 Task: Look for products in the category "Pinot Grigio" from Bogle only.
Action: Mouse moved to (811, 299)
Screenshot: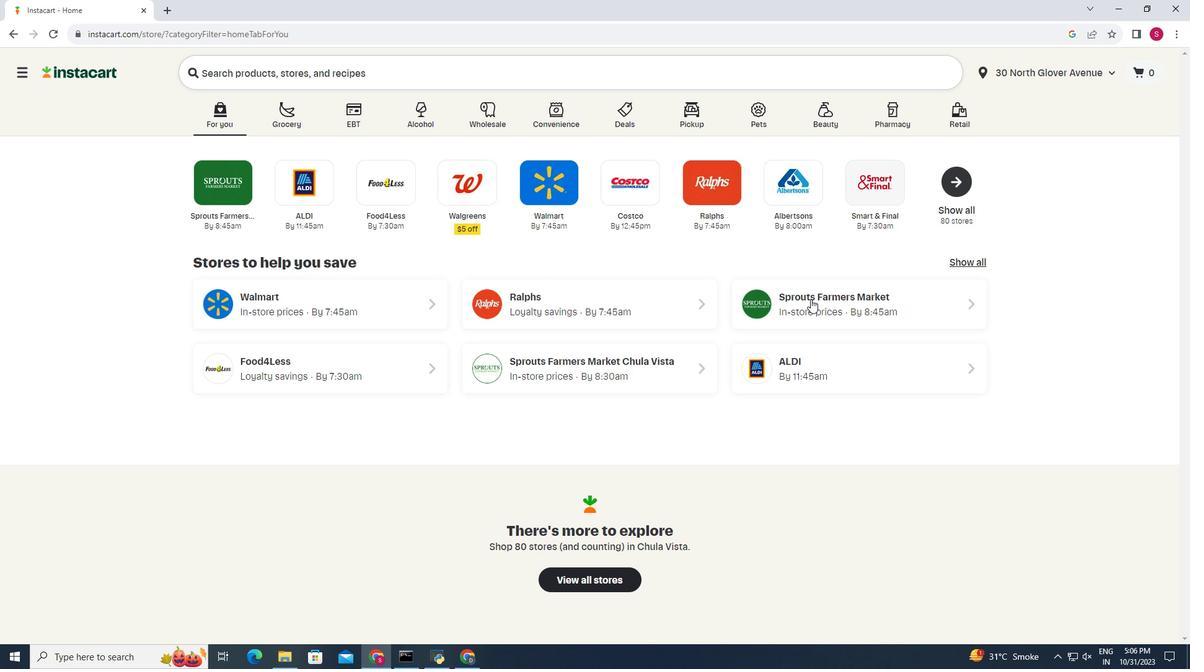 
Action: Mouse pressed left at (811, 299)
Screenshot: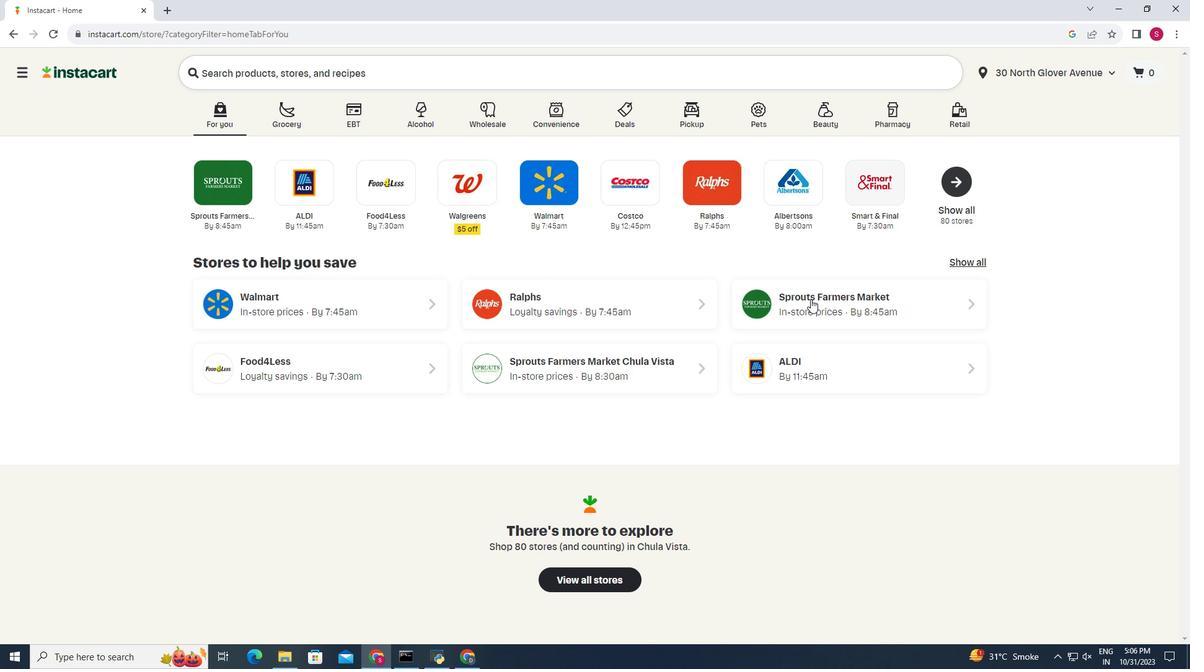
Action: Mouse moved to (58, 587)
Screenshot: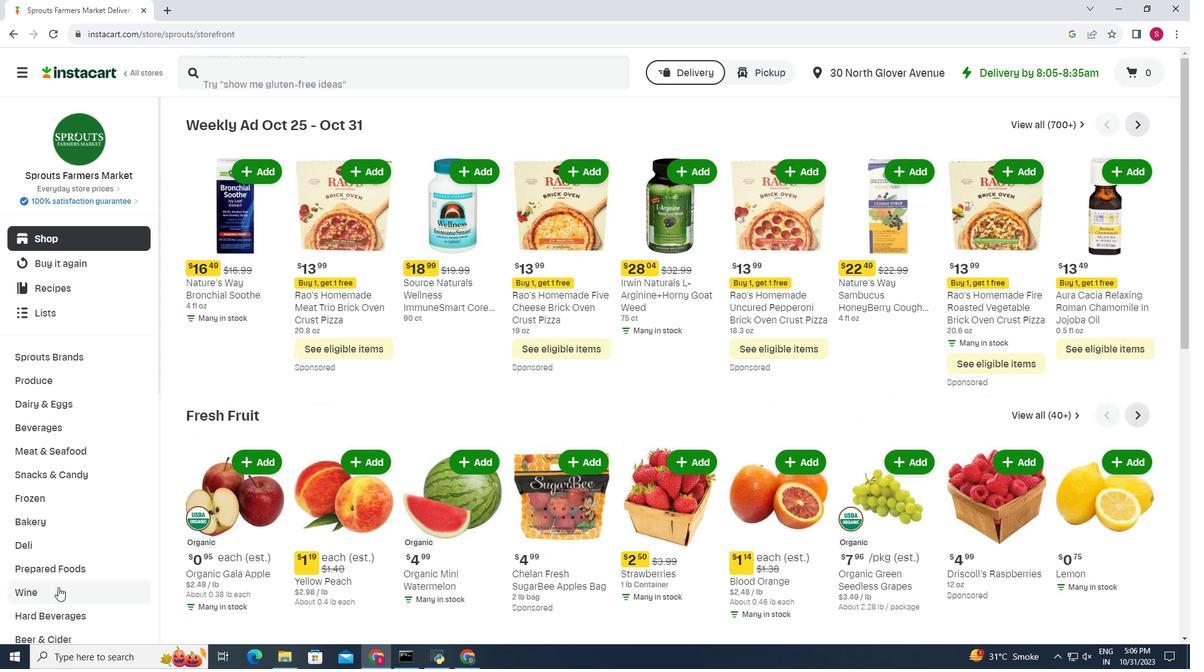 
Action: Mouse pressed left at (58, 587)
Screenshot: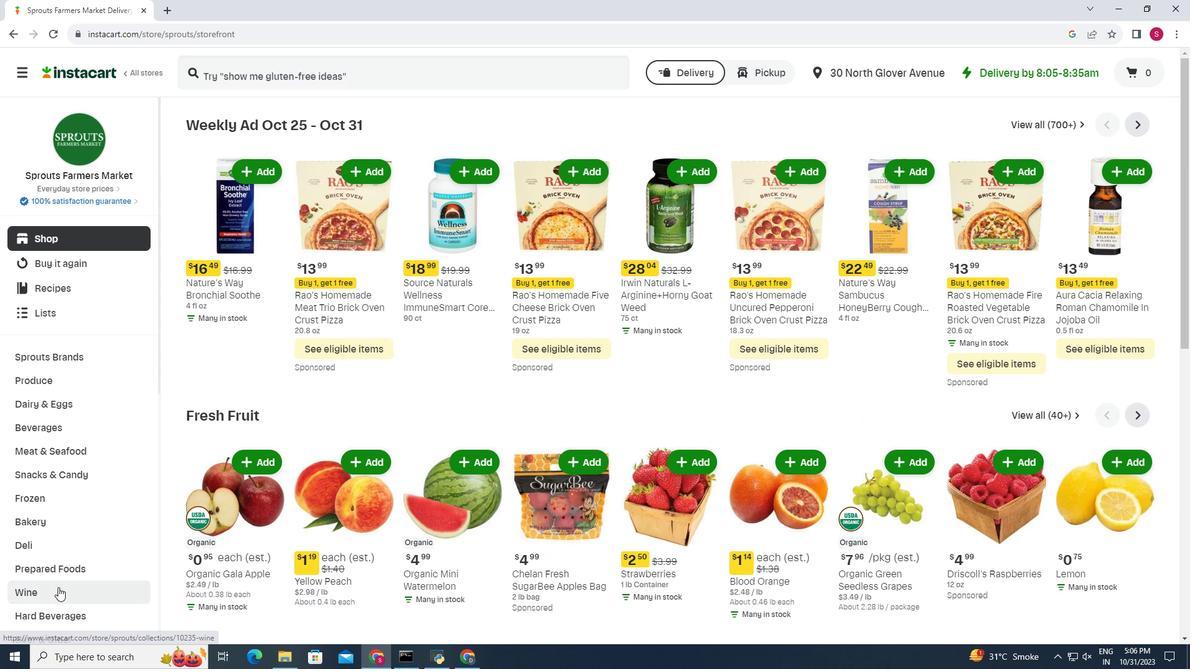 
Action: Mouse moved to (317, 160)
Screenshot: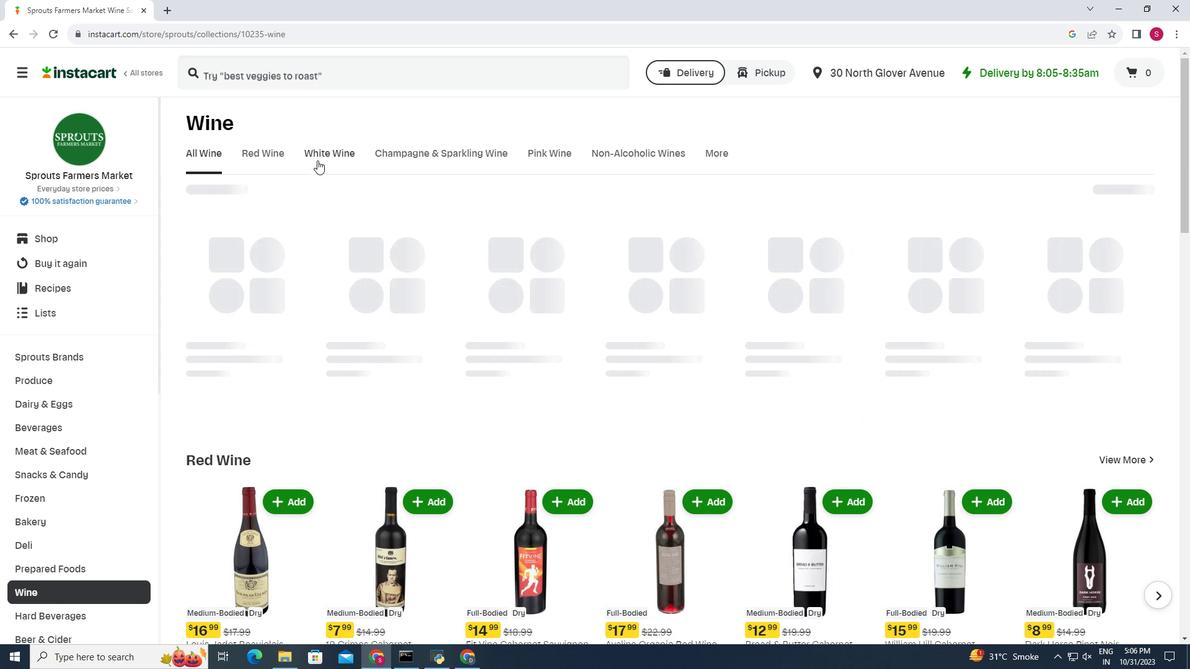 
Action: Mouse pressed left at (317, 160)
Screenshot: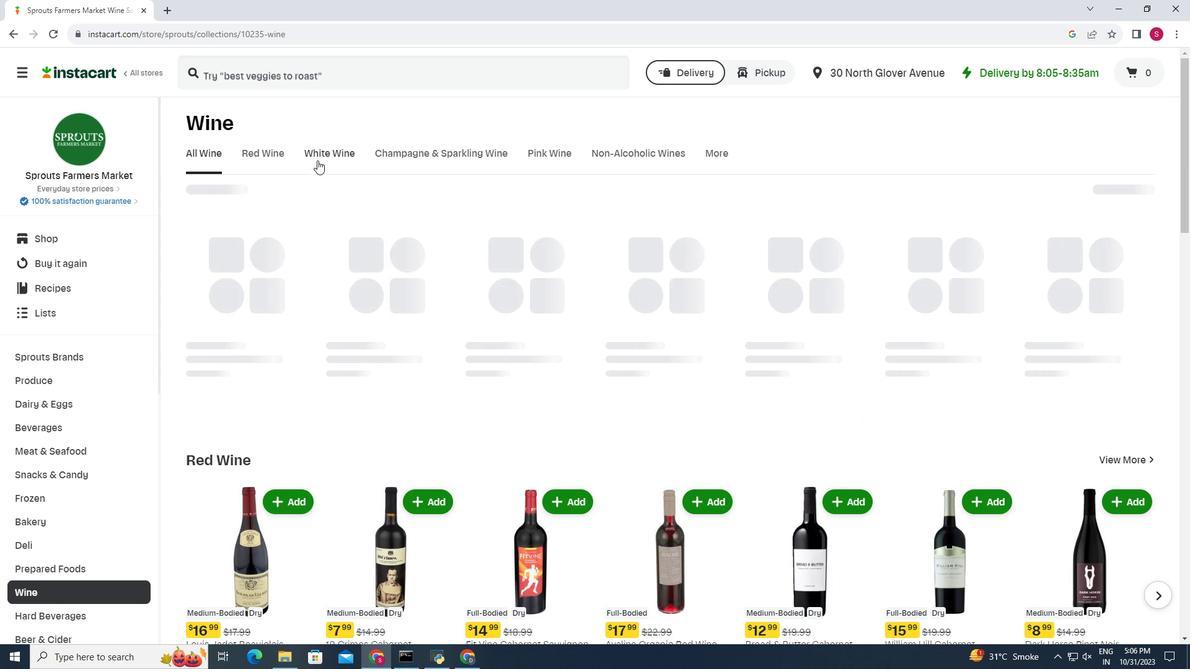 
Action: Mouse moved to (532, 209)
Screenshot: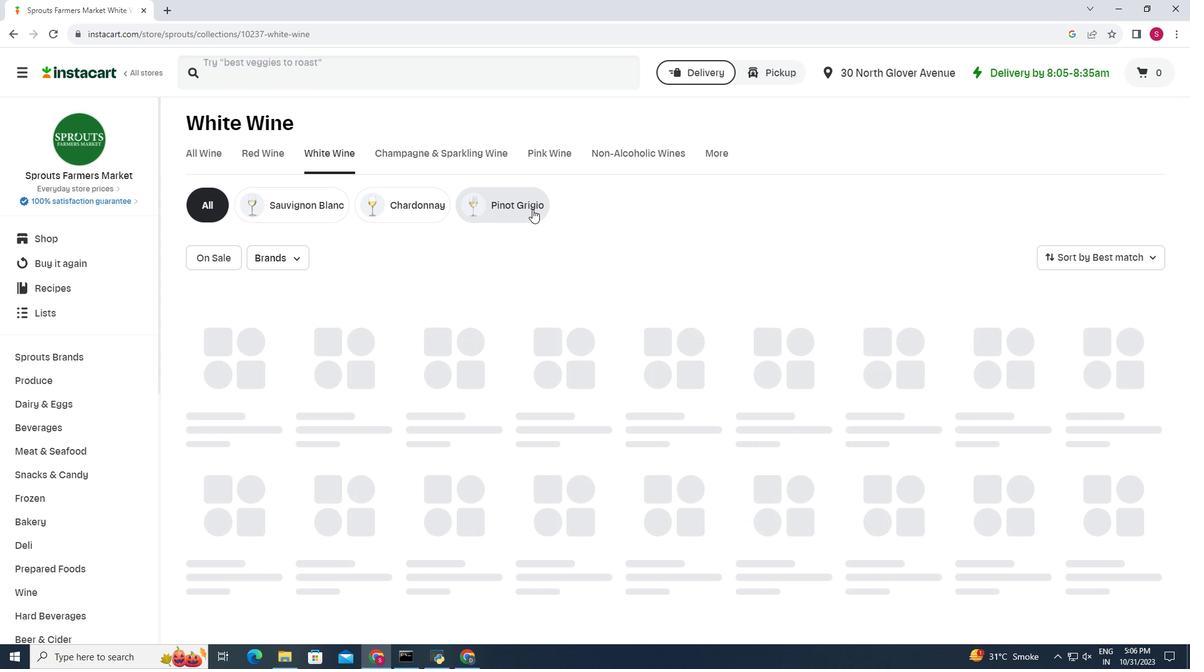 
Action: Mouse pressed left at (532, 209)
Screenshot: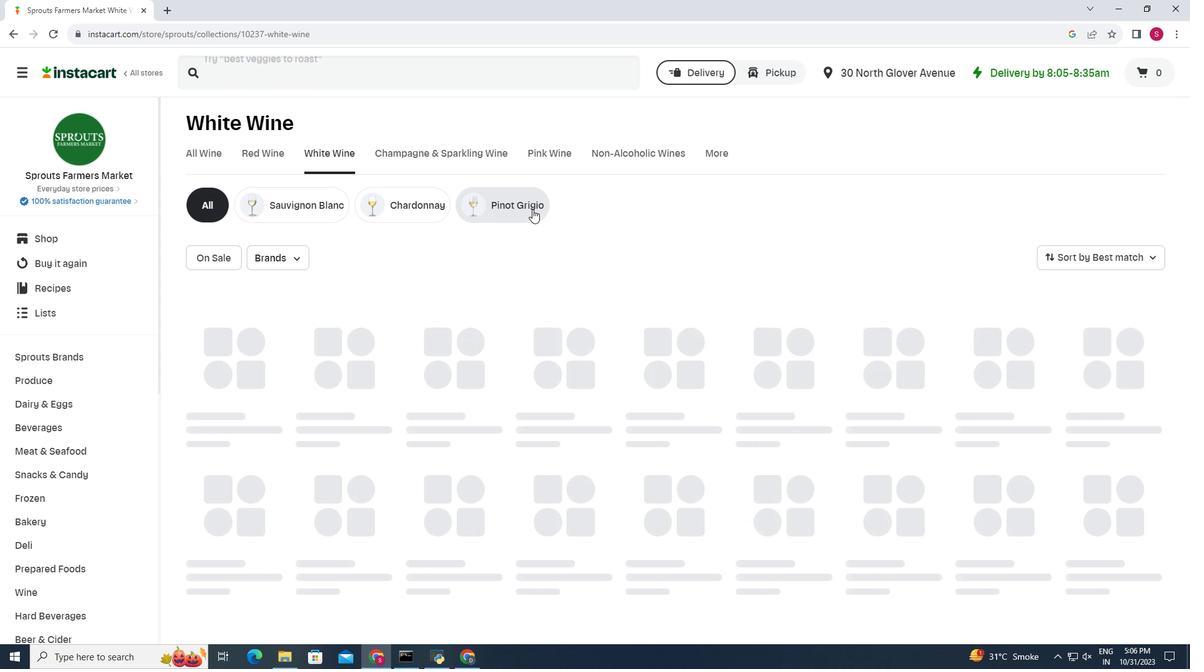 
Action: Mouse moved to (296, 260)
Screenshot: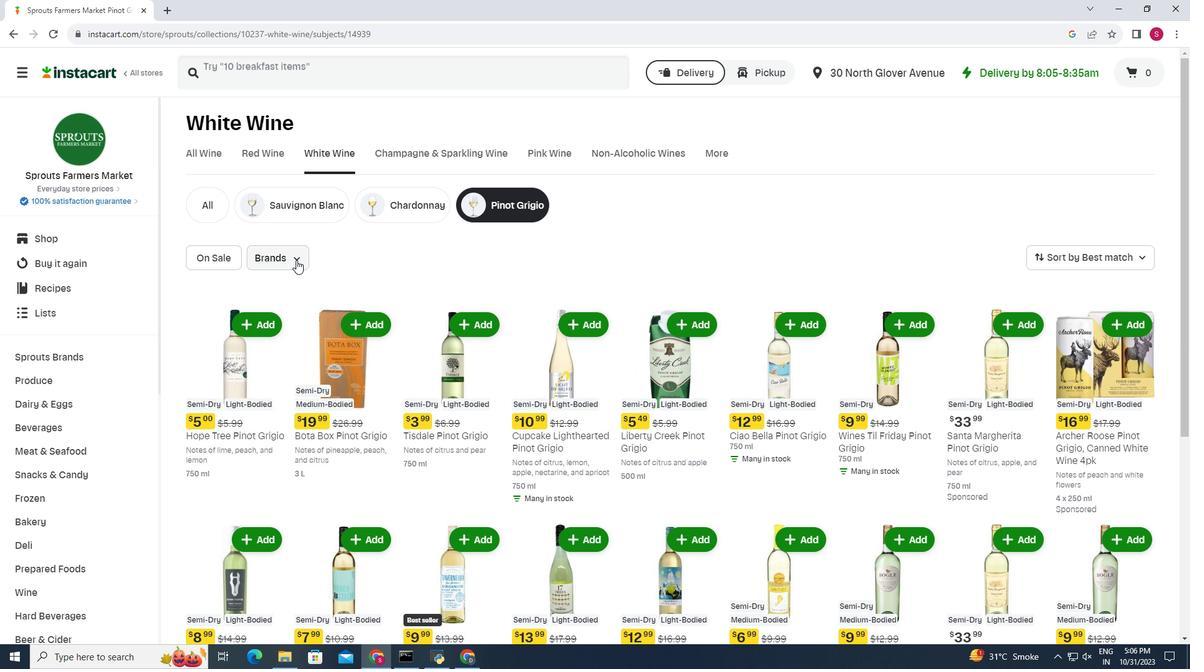 
Action: Mouse pressed left at (296, 260)
Screenshot: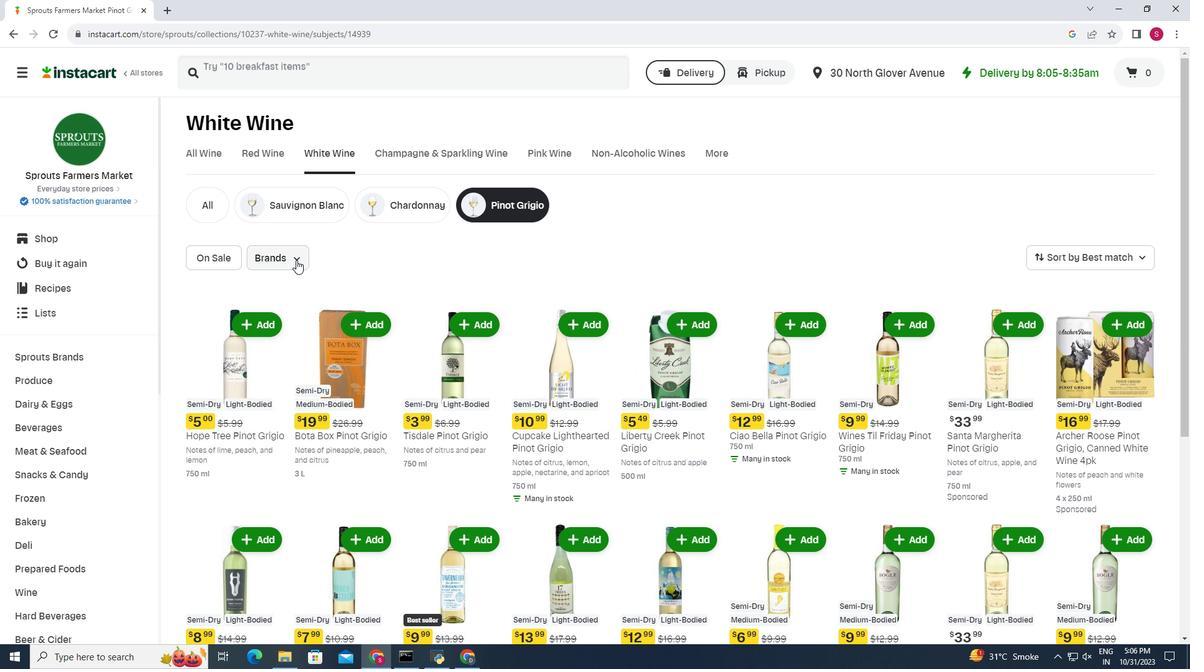 
Action: Mouse moved to (339, 357)
Screenshot: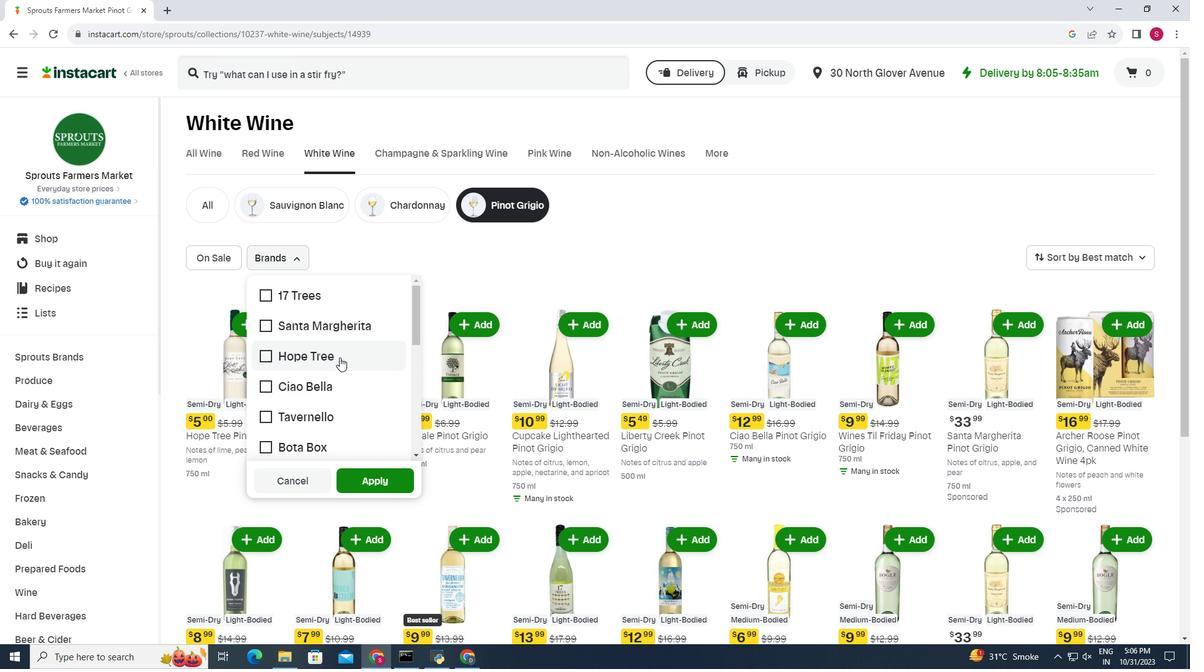 
Action: Mouse scrolled (339, 357) with delta (0, 0)
Screenshot: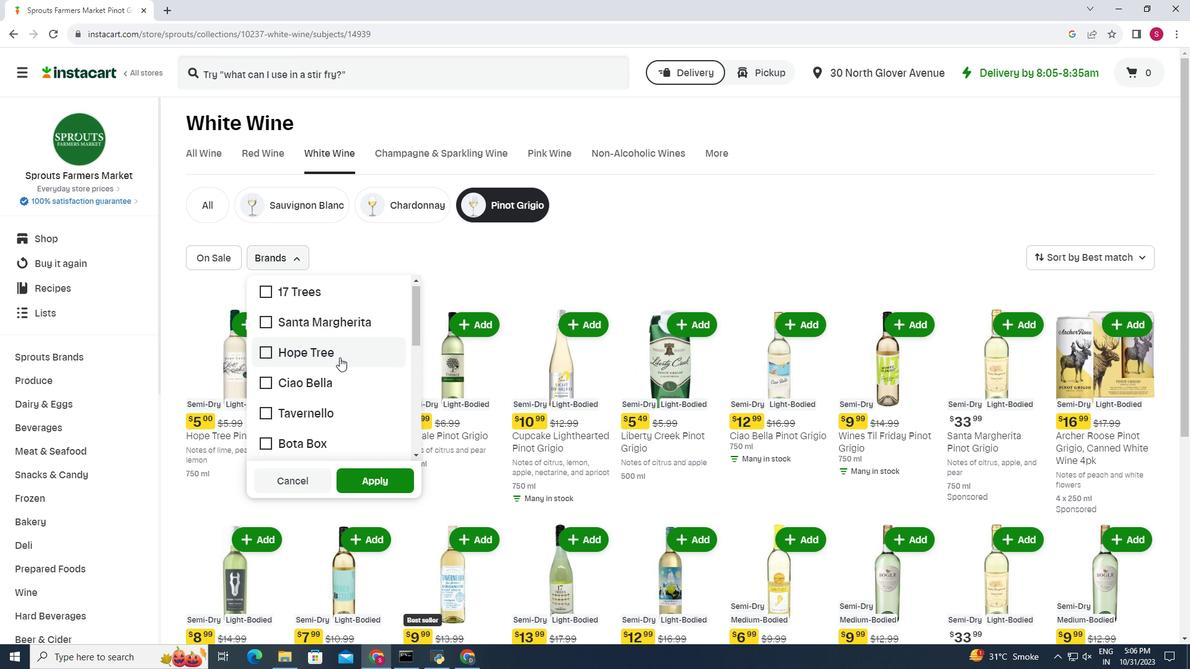 
Action: Mouse scrolled (339, 357) with delta (0, 0)
Screenshot: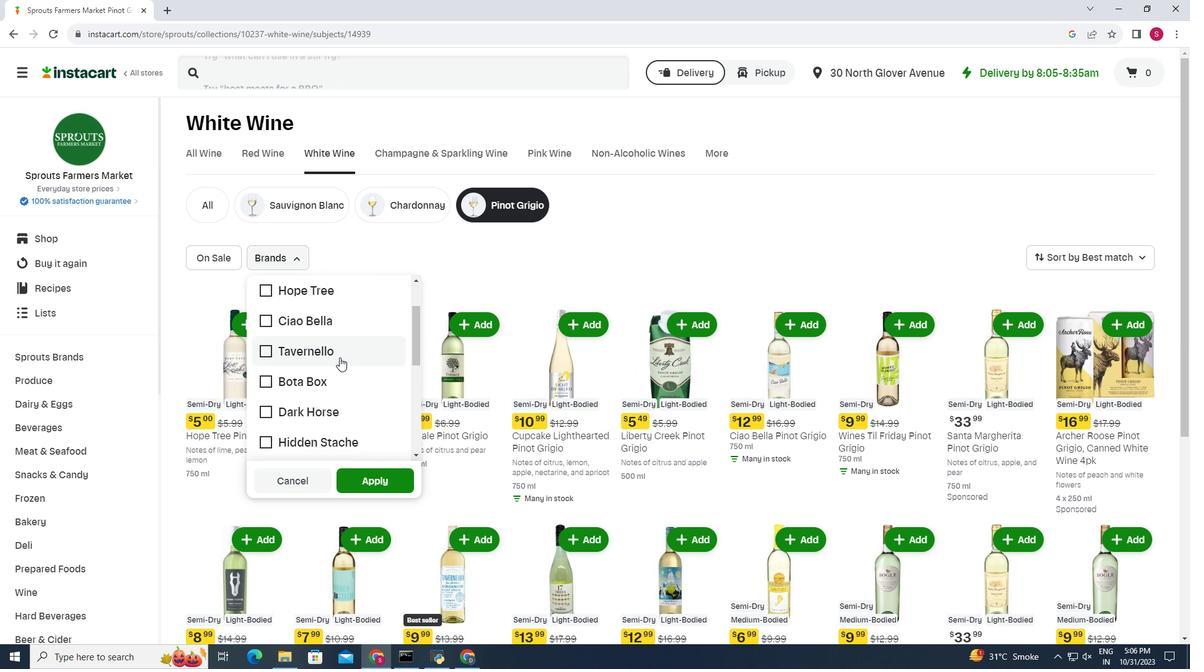 
Action: Mouse scrolled (339, 357) with delta (0, 0)
Screenshot: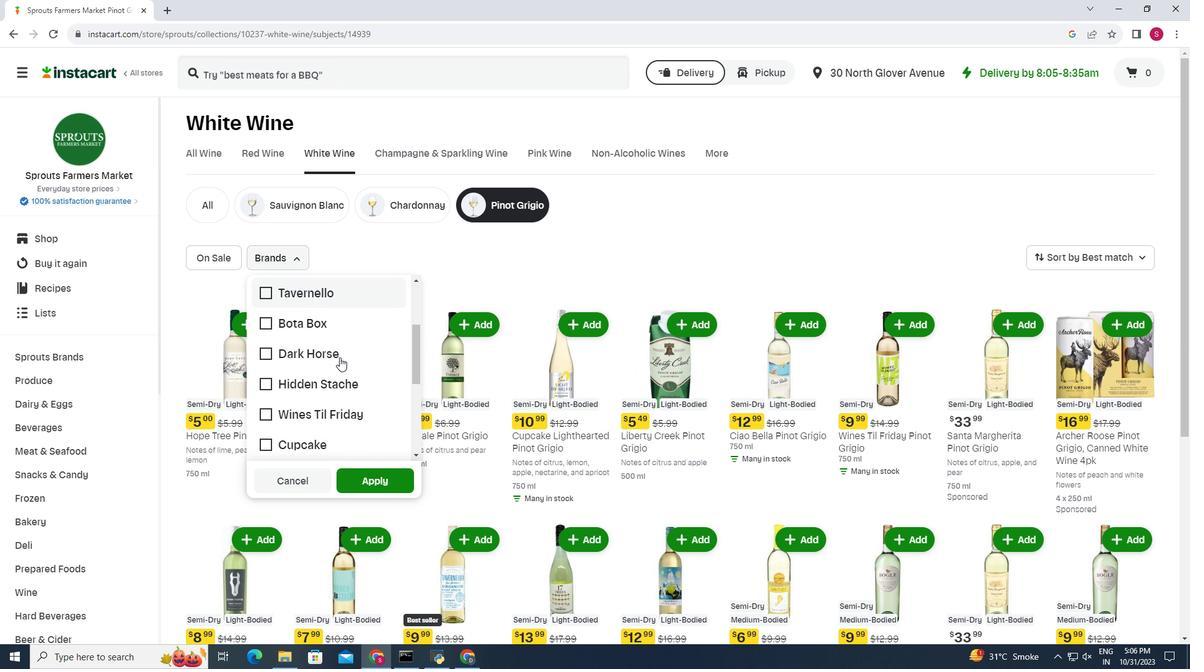 
Action: Mouse scrolled (339, 357) with delta (0, 0)
Screenshot: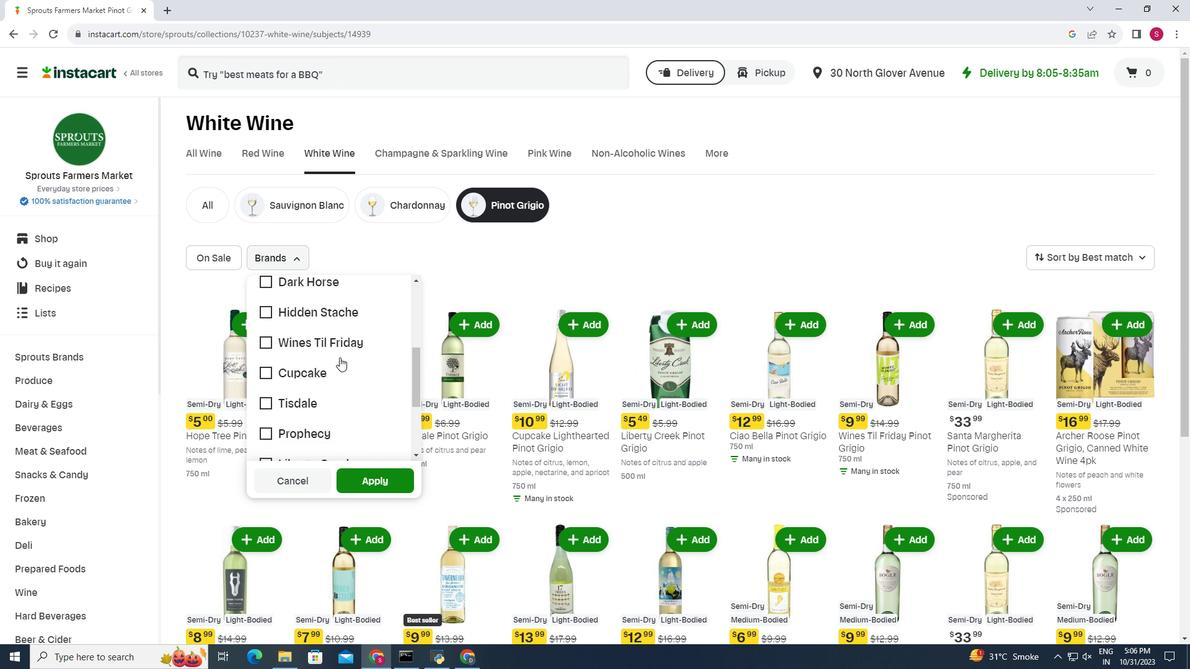 
Action: Mouse scrolled (339, 357) with delta (0, 0)
Screenshot: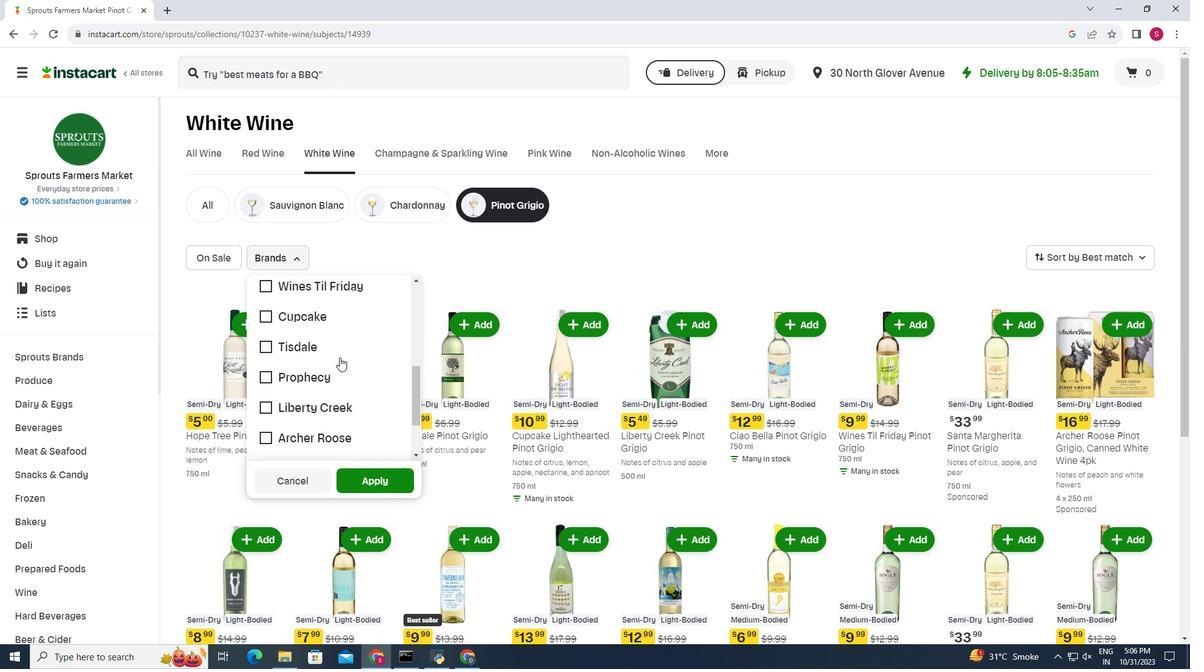 
Action: Mouse scrolled (339, 357) with delta (0, 0)
Screenshot: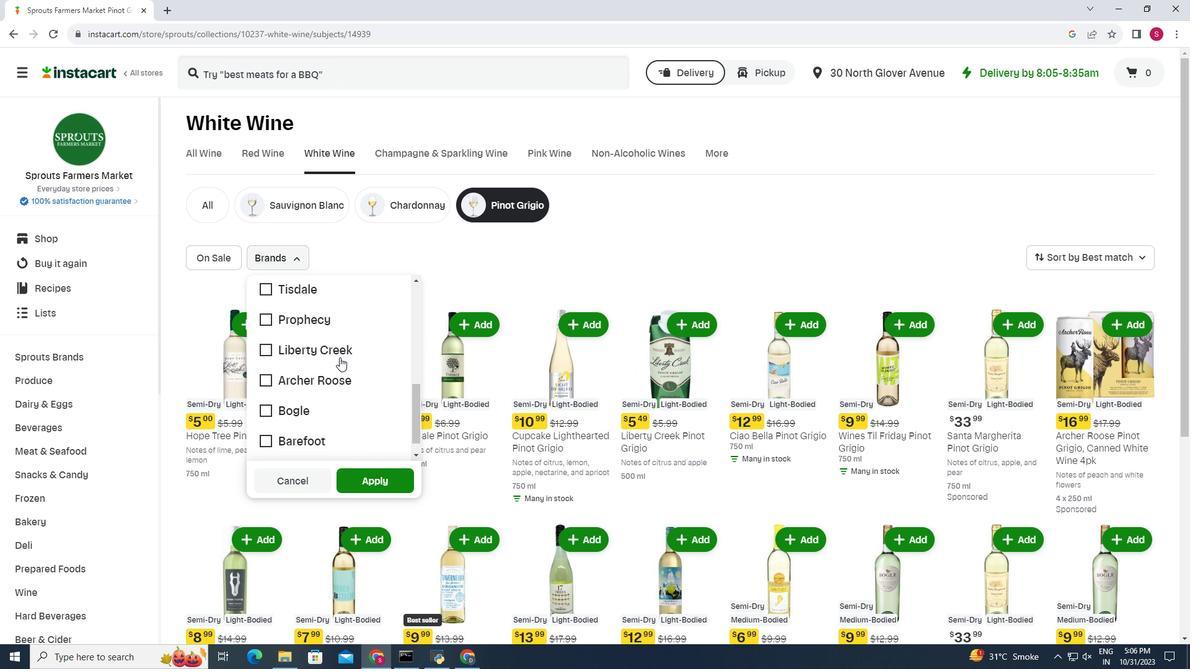 
Action: Mouse moved to (329, 386)
Screenshot: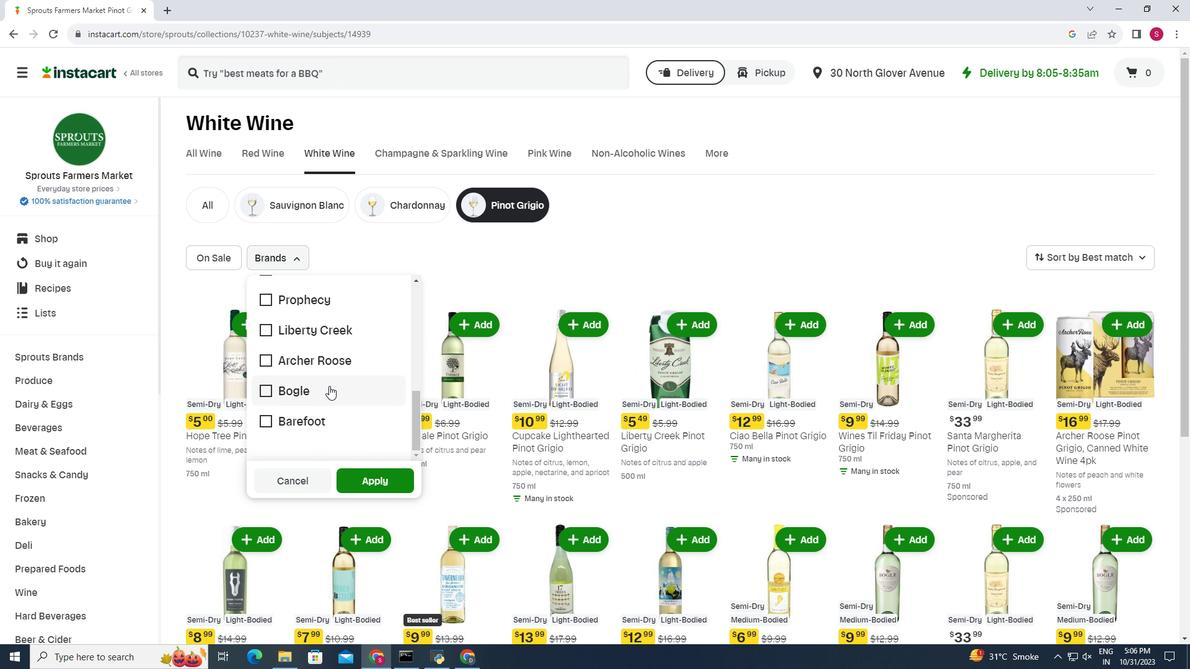 
Action: Mouse pressed left at (329, 386)
Screenshot: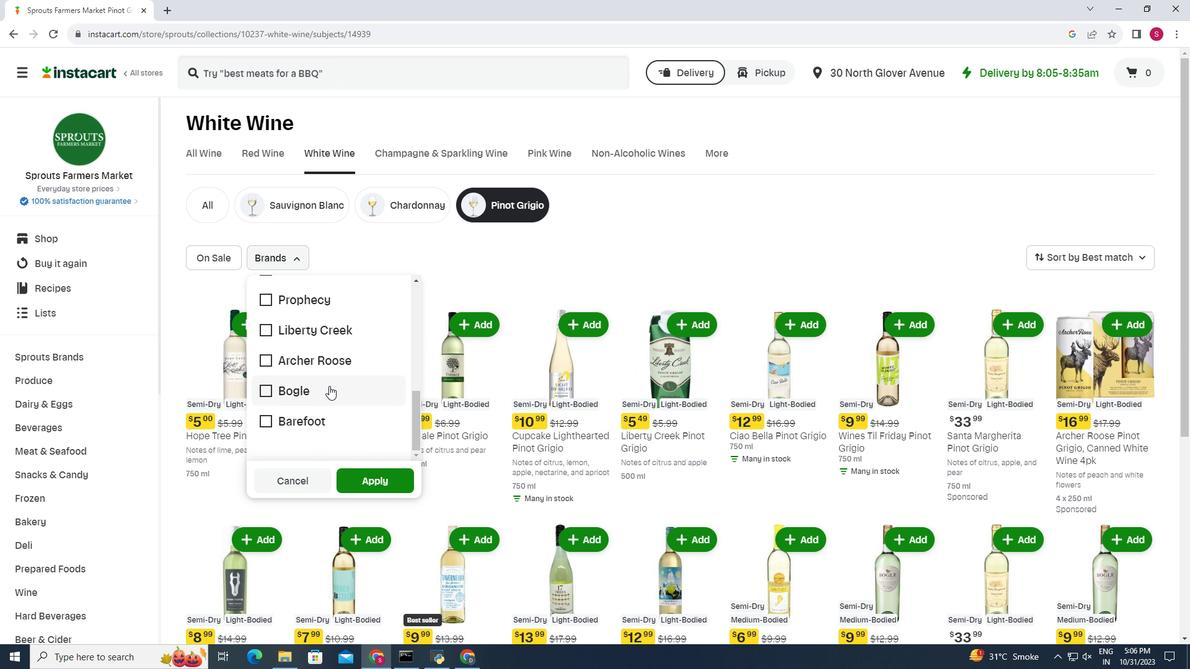 
Action: Mouse moved to (349, 476)
Screenshot: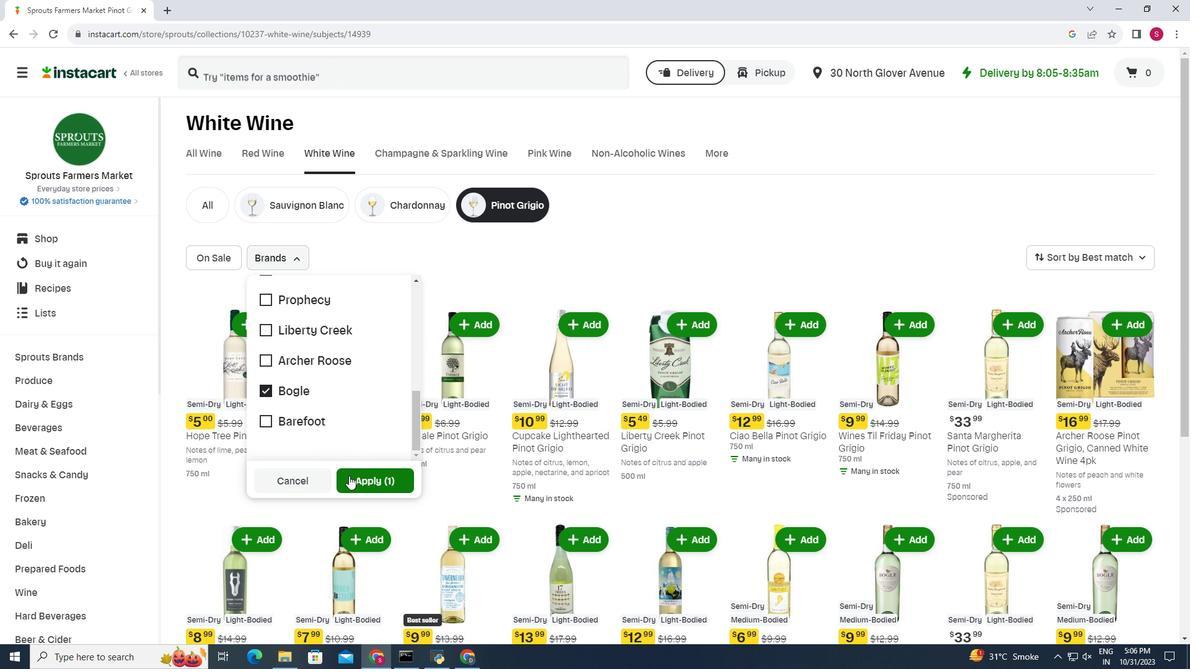 
Action: Mouse pressed left at (349, 476)
Screenshot: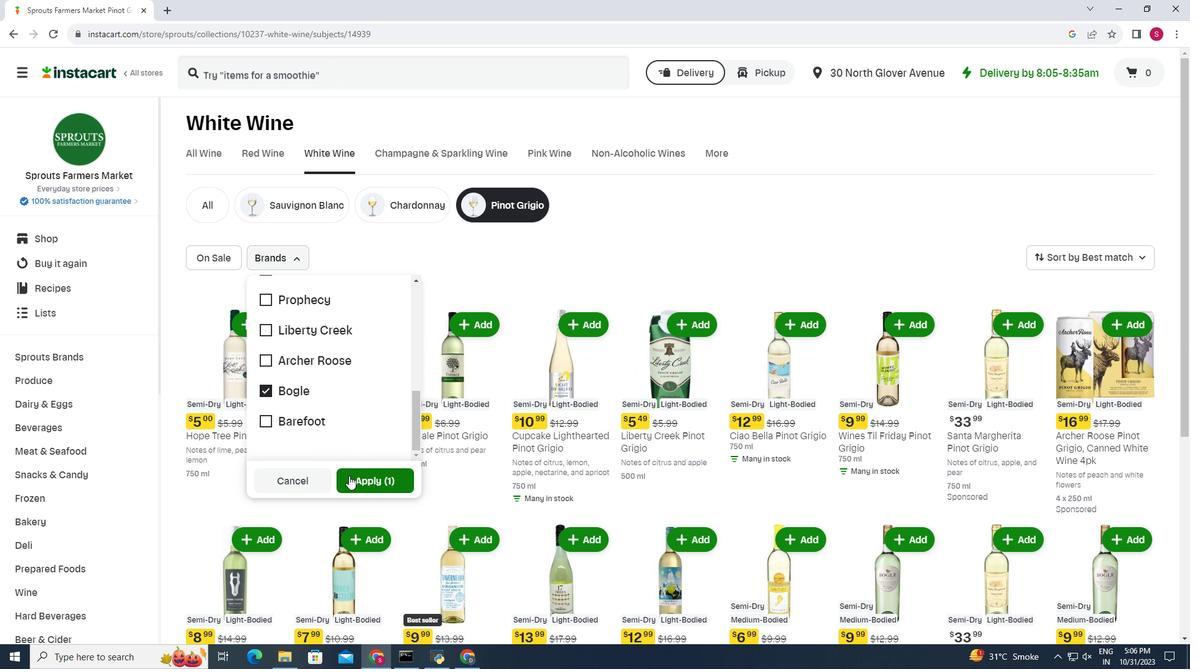 
Action: Mouse moved to (589, 299)
Screenshot: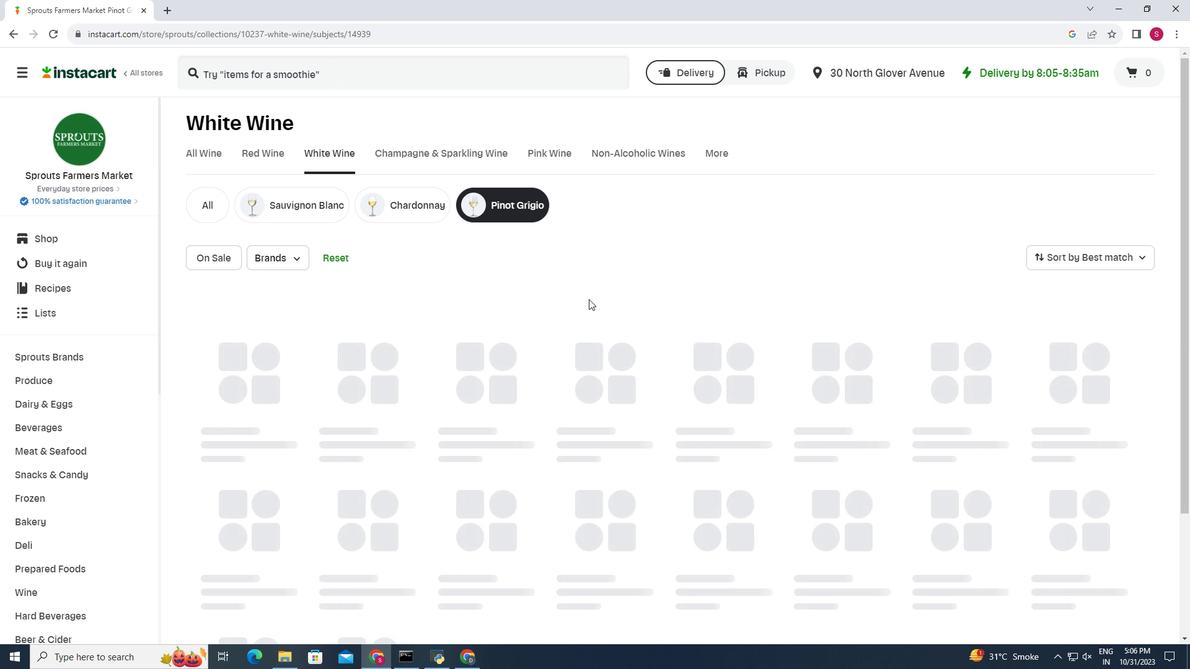 
Action: Mouse scrolled (589, 298) with delta (0, 0)
Screenshot: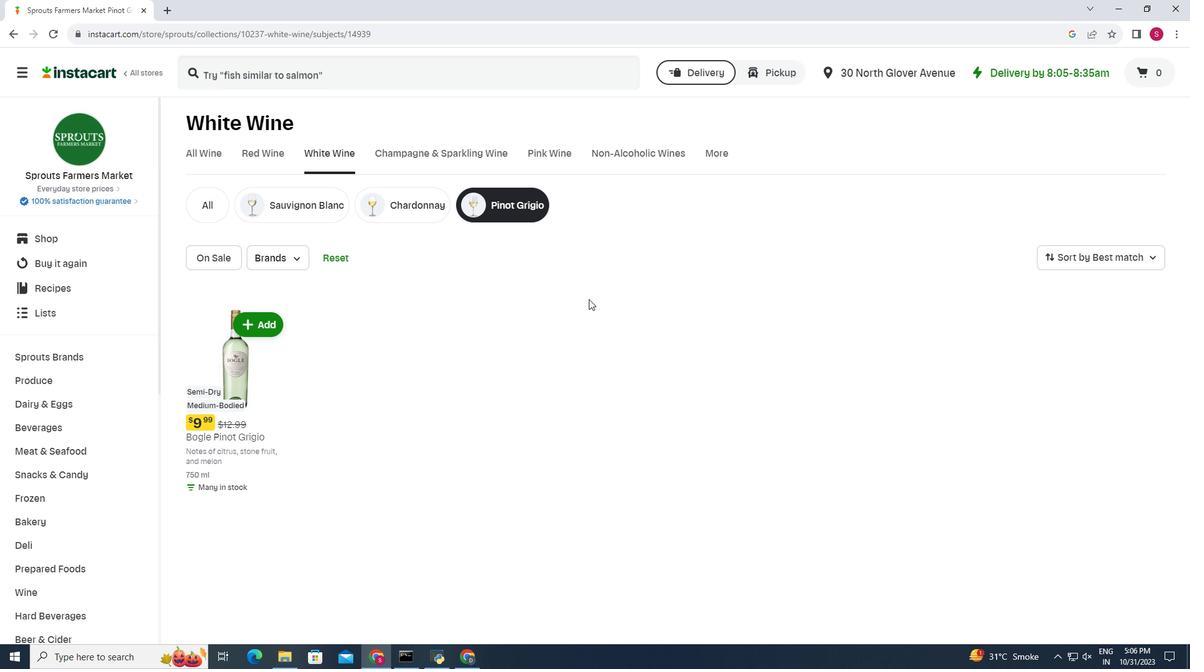 
Action: Mouse scrolled (589, 298) with delta (0, 0)
Screenshot: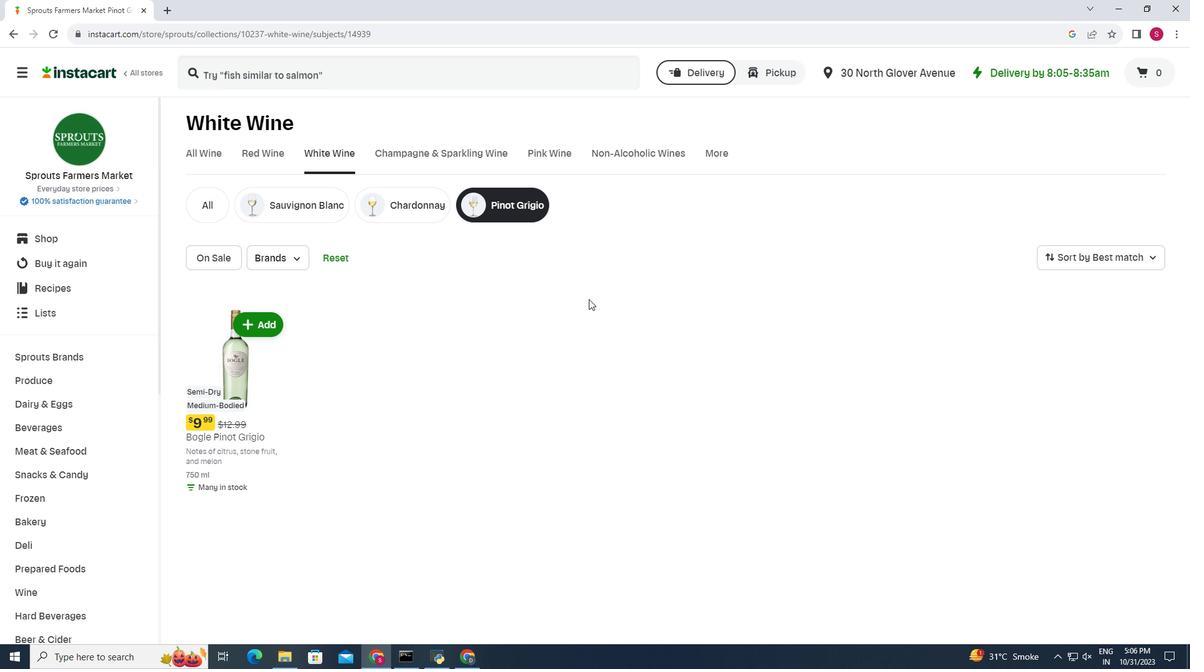
Action: Mouse scrolled (589, 298) with delta (0, 0)
Screenshot: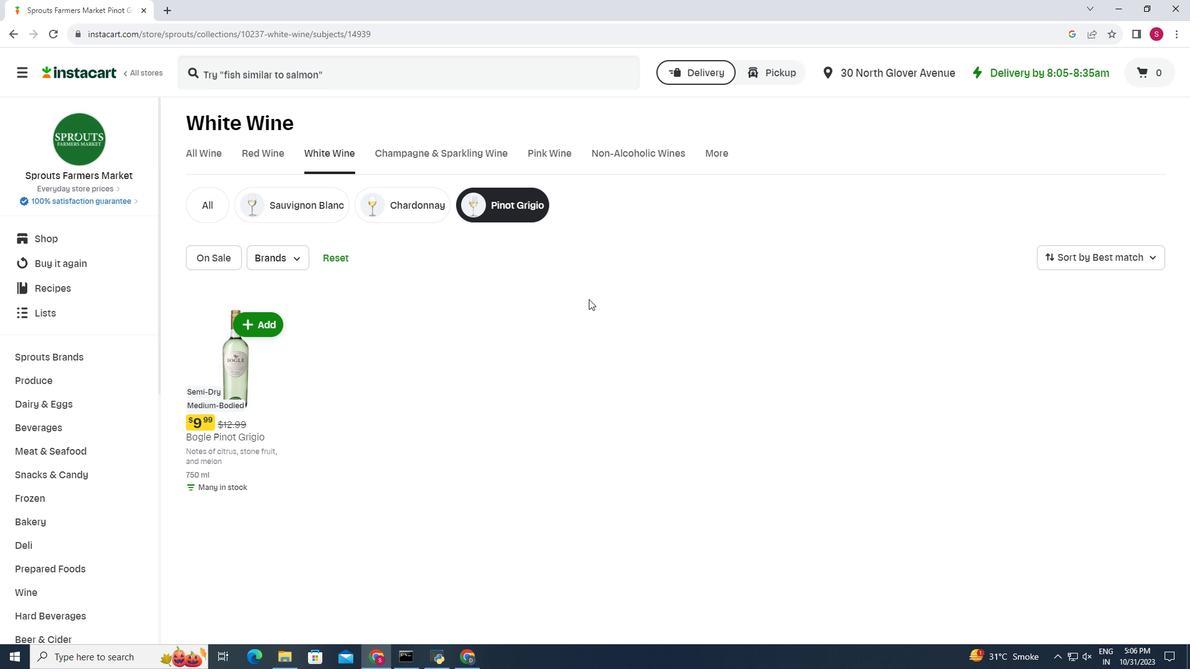
Action: Mouse scrolled (589, 298) with delta (0, 0)
Screenshot: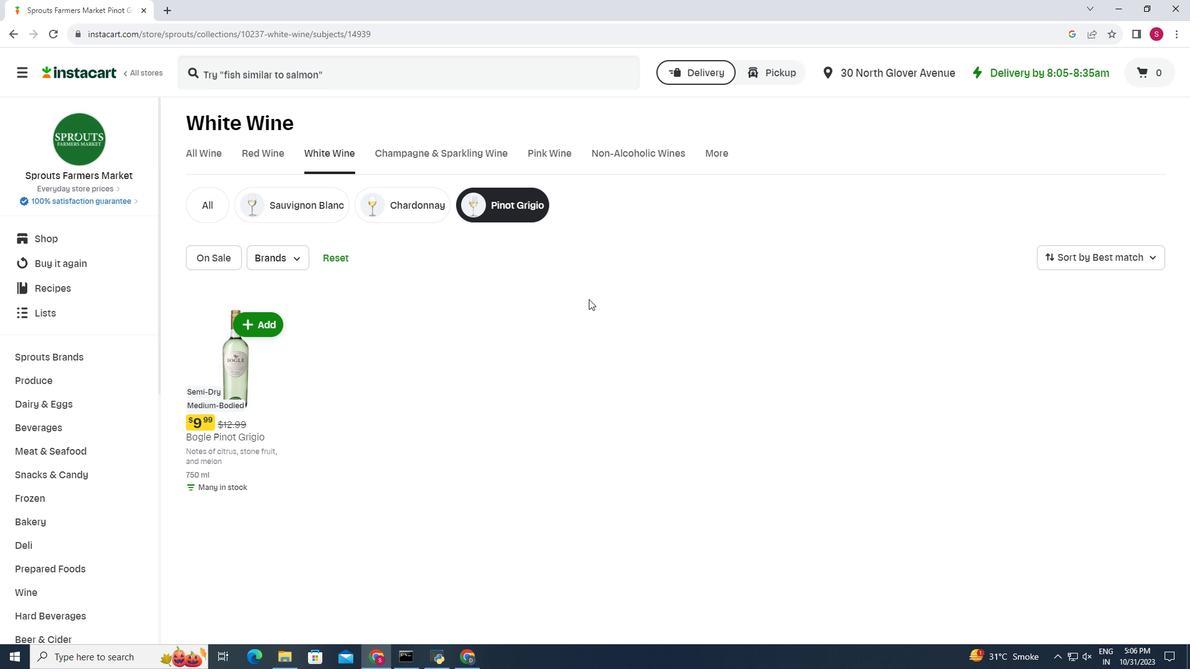 
